 Task: Select the full in the auto-indent.
Action: Mouse moved to (24, 692)
Screenshot: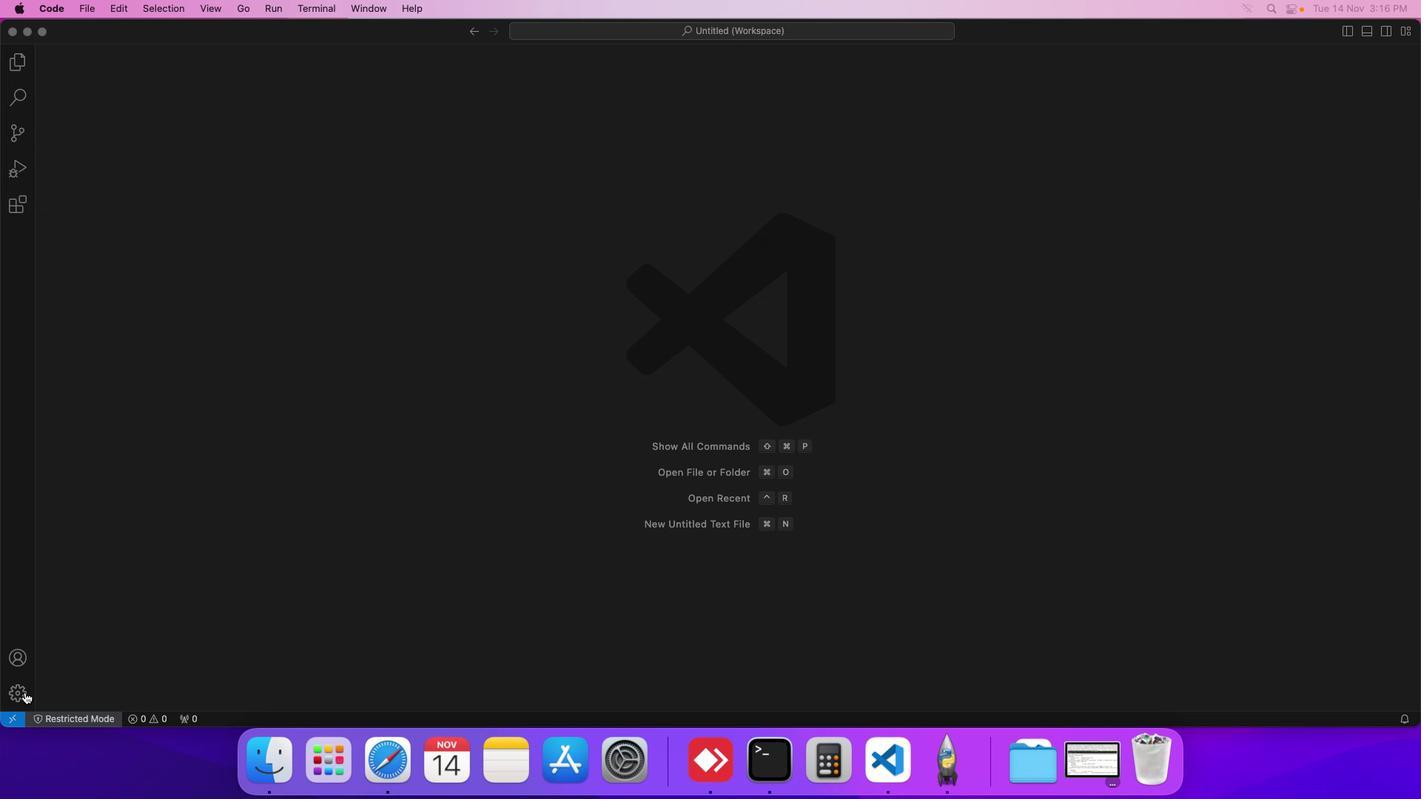 
Action: Mouse pressed left at (24, 692)
Screenshot: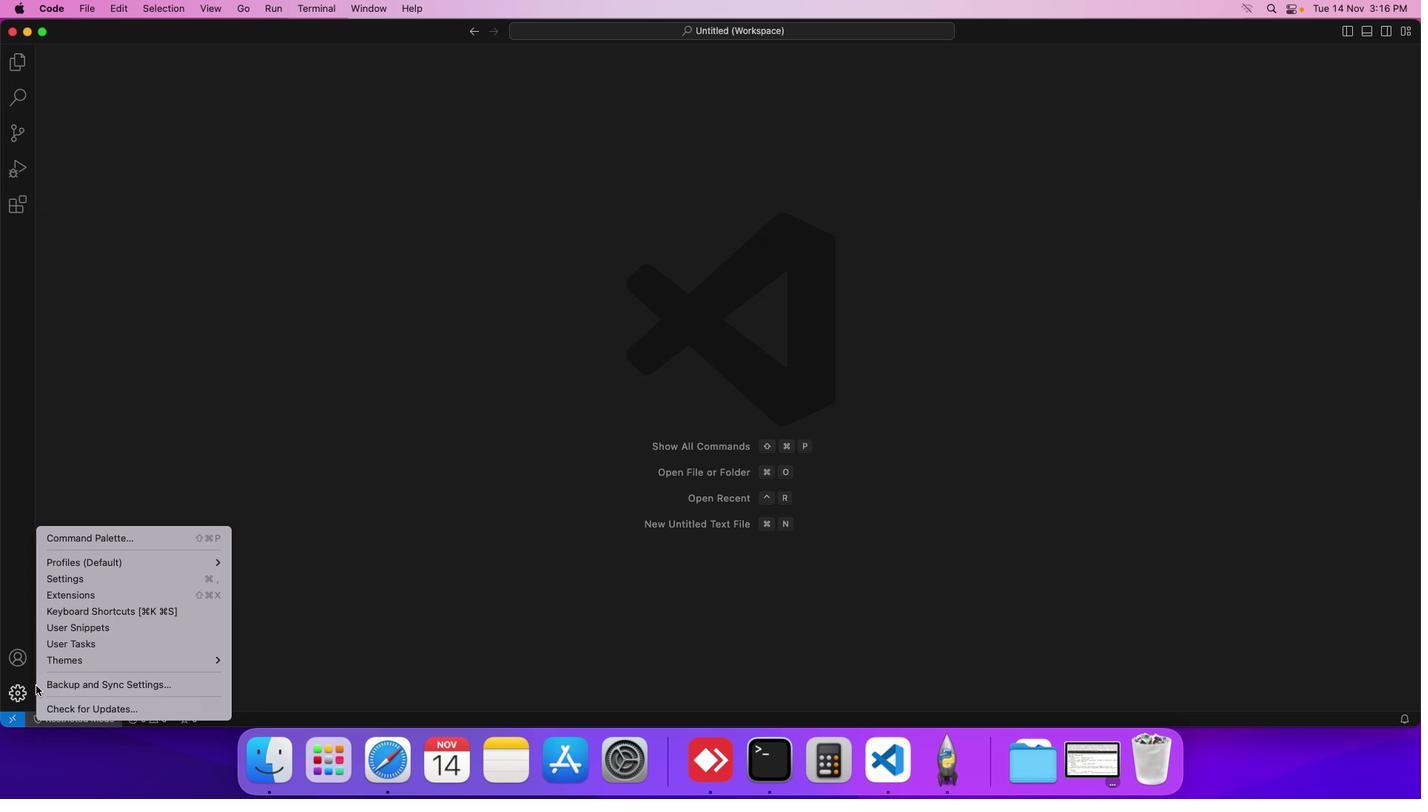 
Action: Mouse moved to (136, 580)
Screenshot: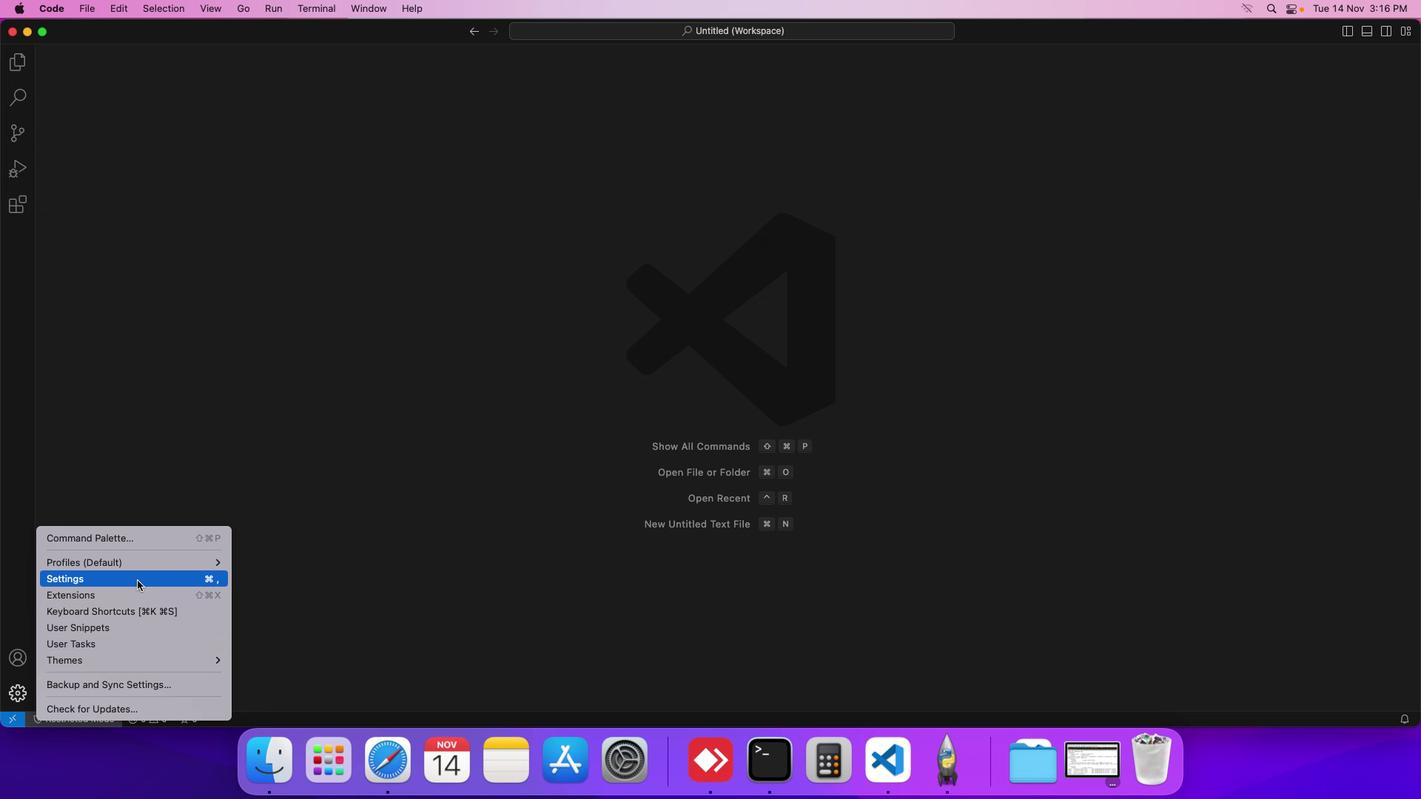 
Action: Mouse pressed left at (136, 580)
Screenshot: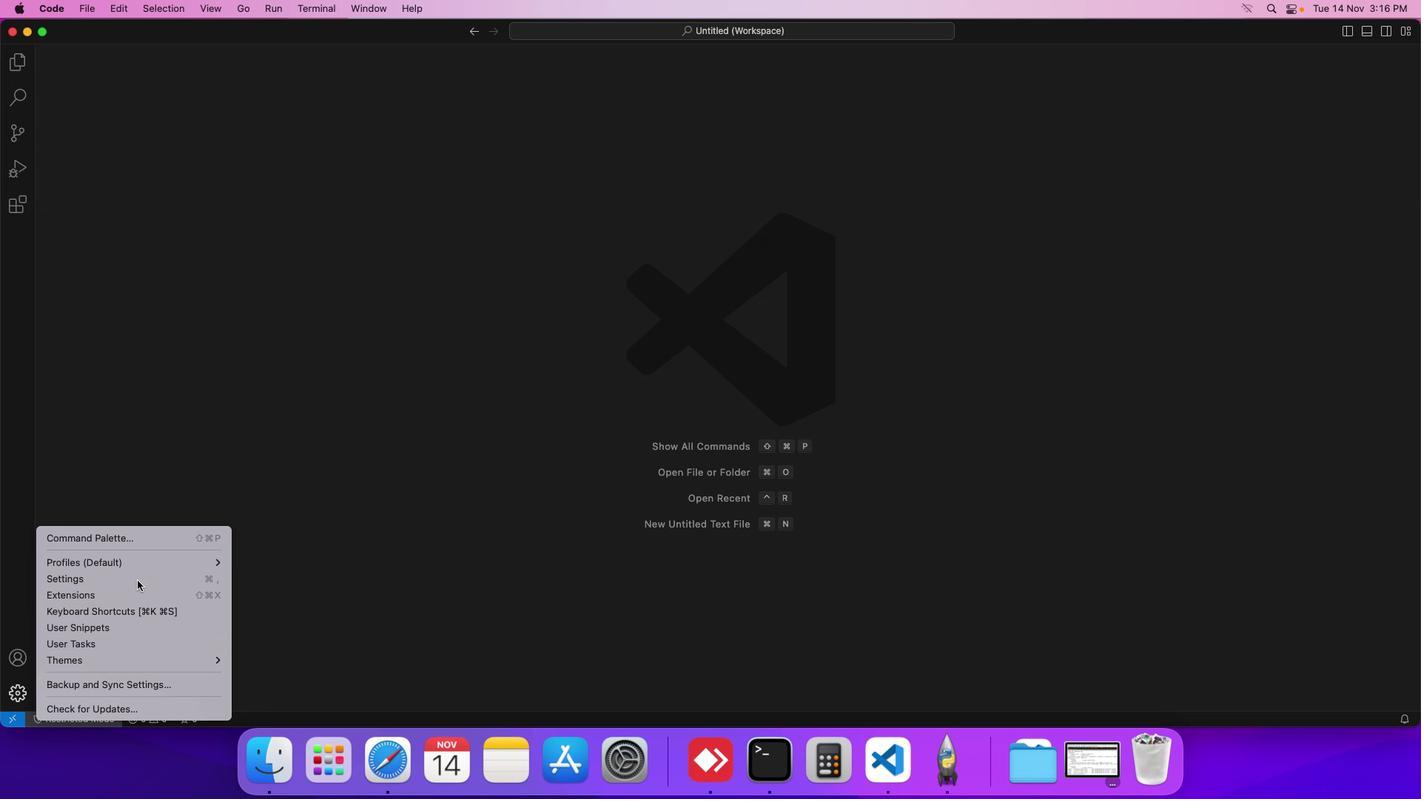 
Action: Mouse moved to (367, 117)
Screenshot: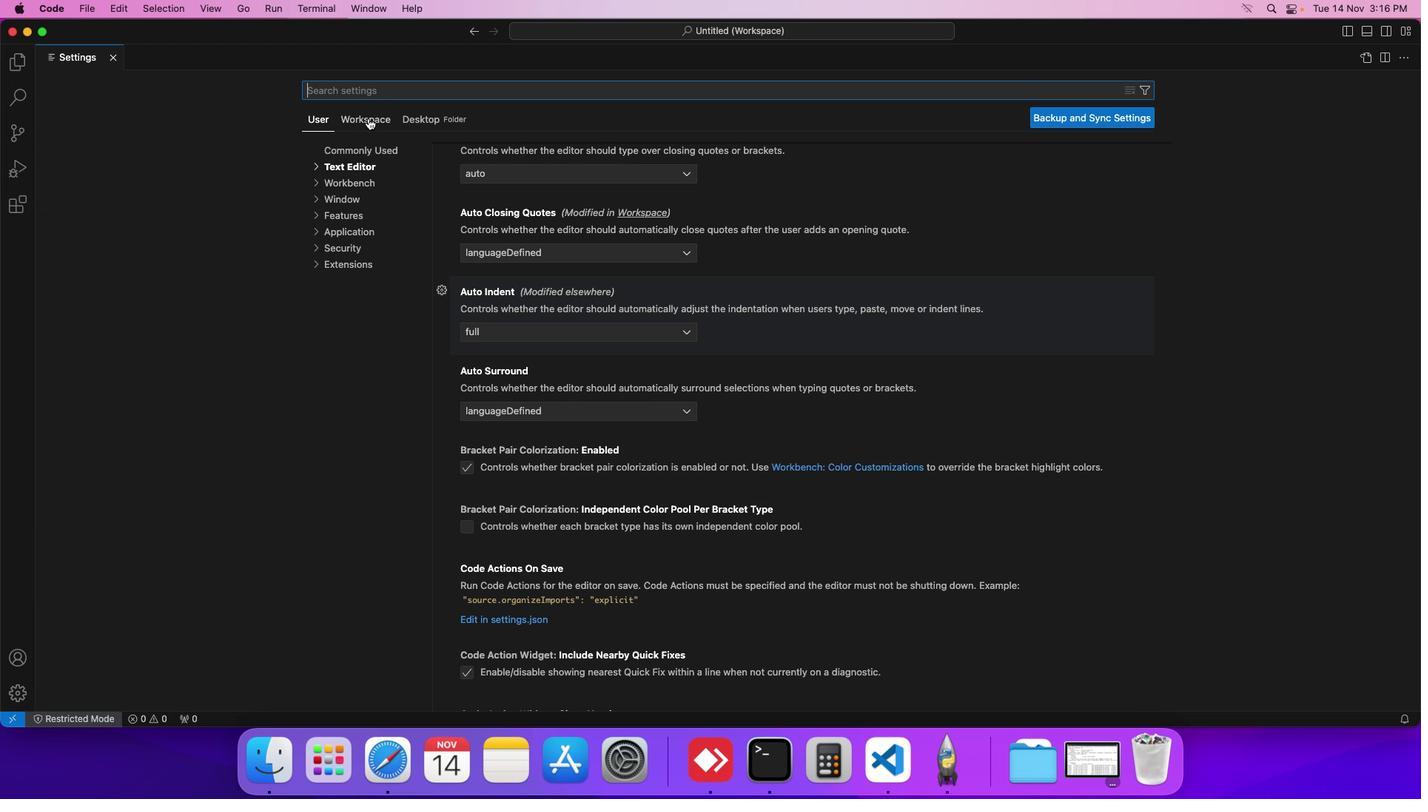 
Action: Mouse pressed left at (367, 117)
Screenshot: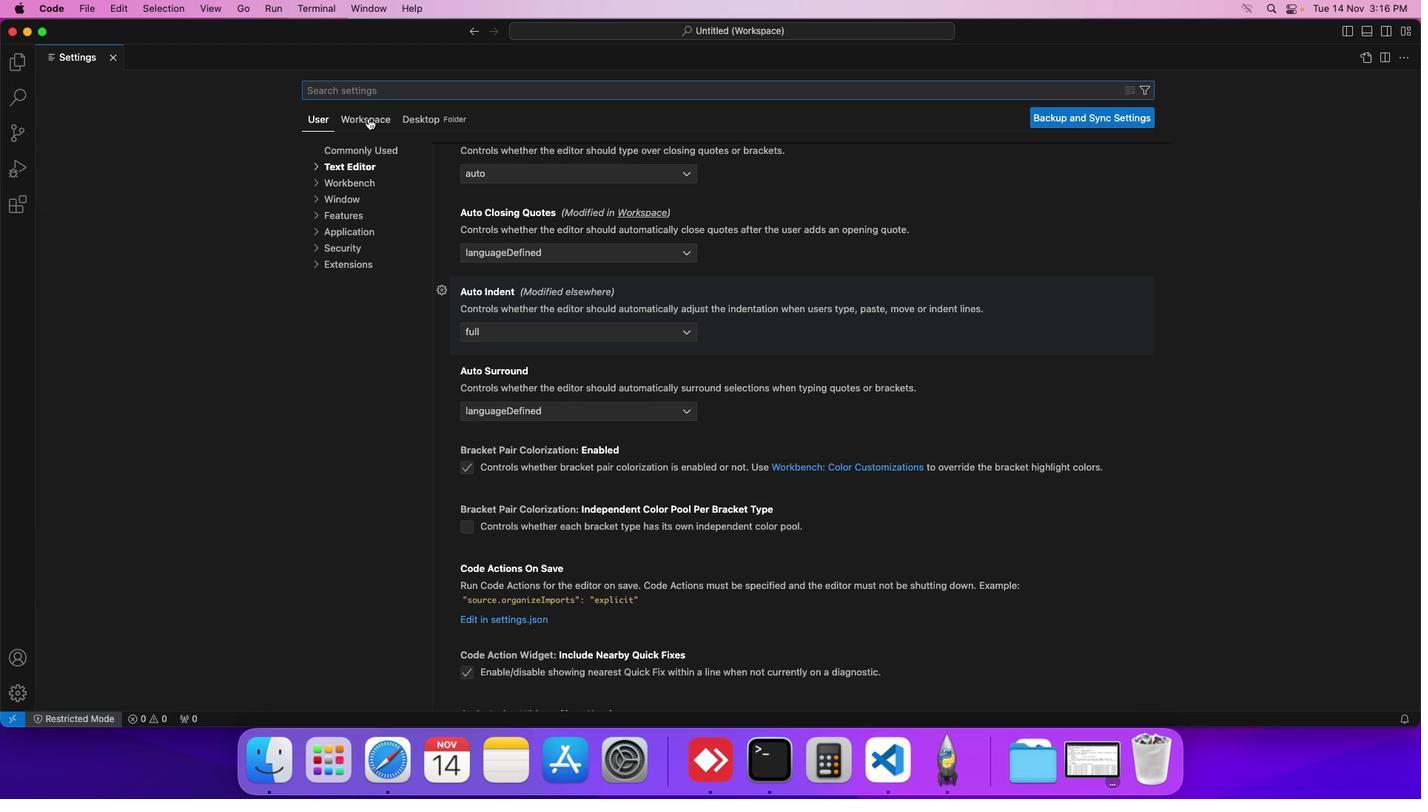 
Action: Mouse moved to (362, 165)
Screenshot: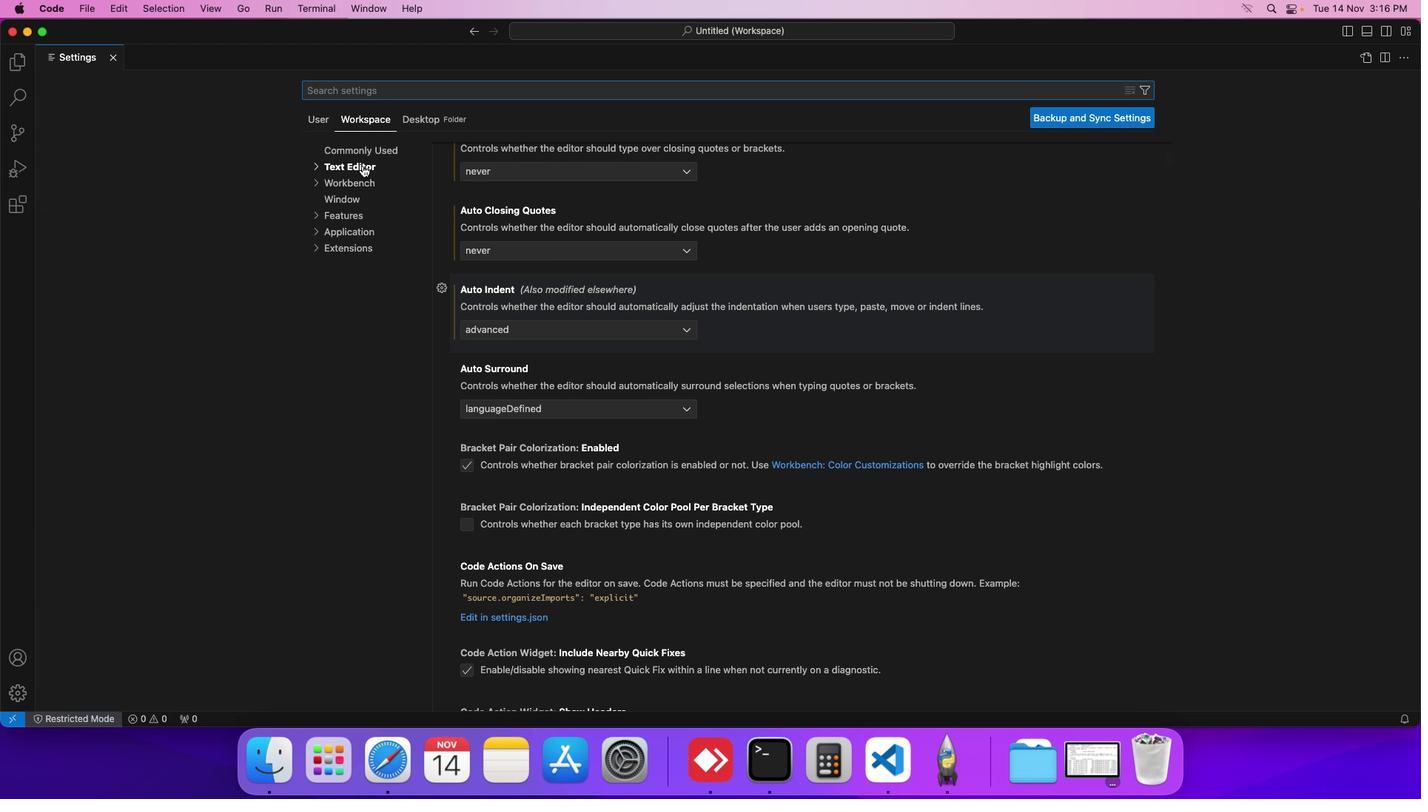 
Action: Mouse pressed left at (362, 165)
Screenshot: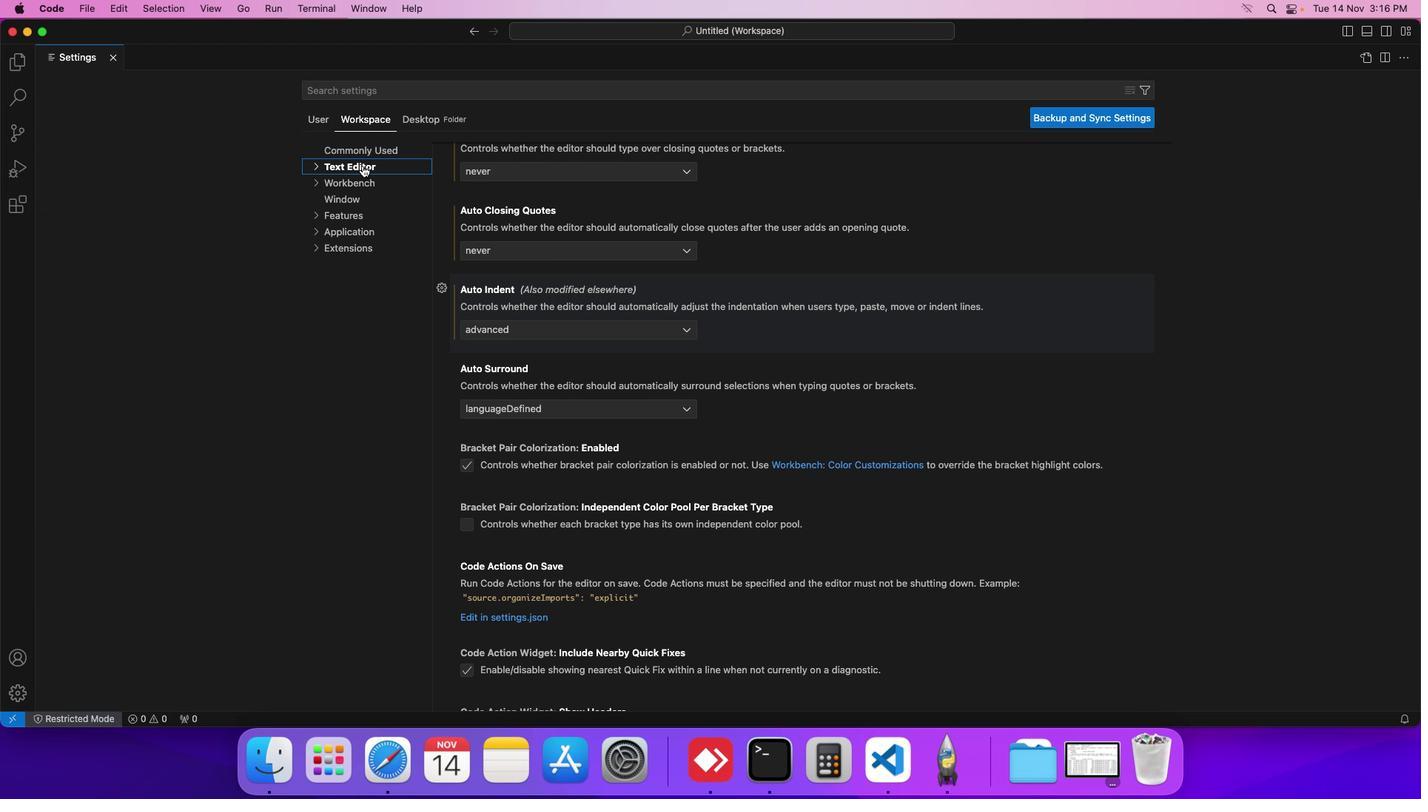 
Action: Mouse moved to (551, 322)
Screenshot: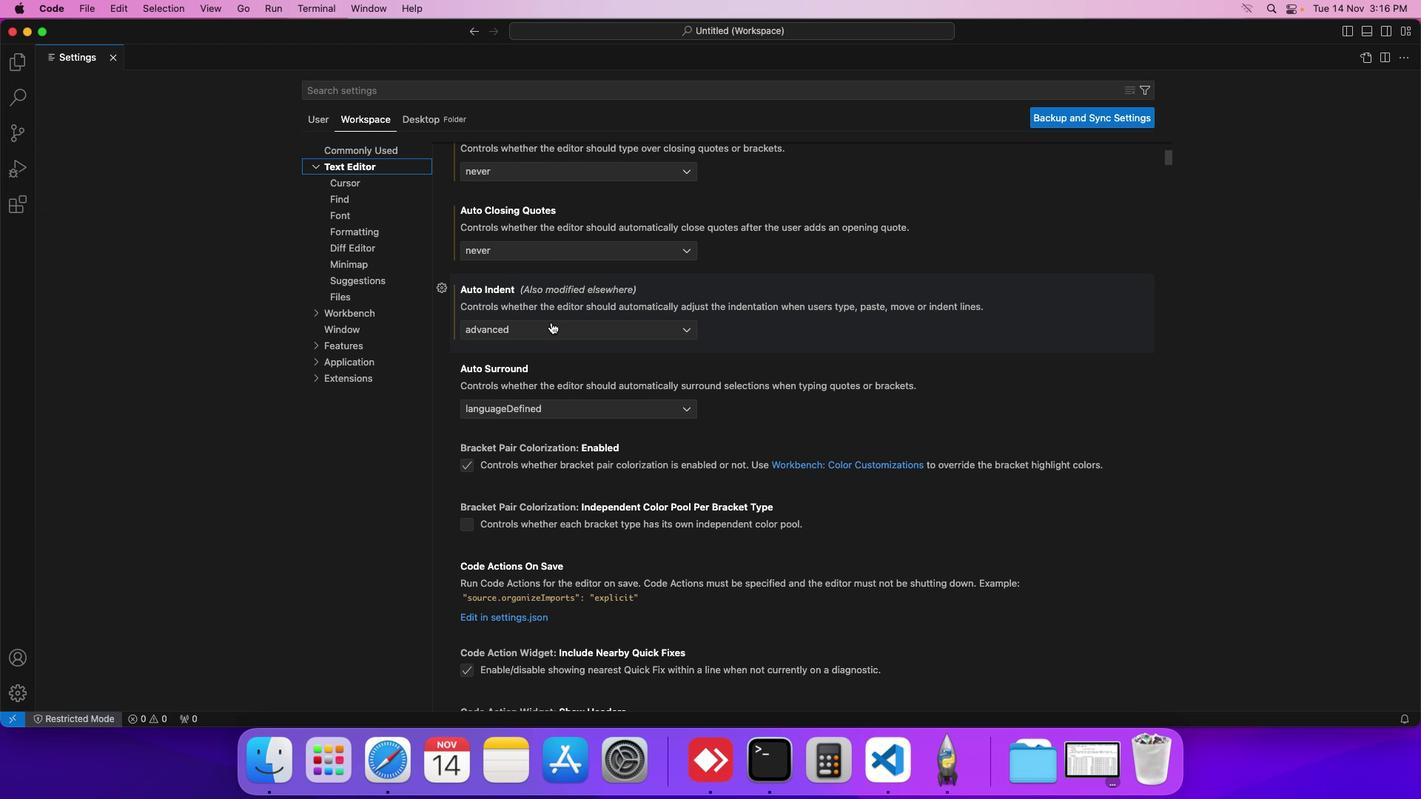 
Action: Mouse pressed left at (551, 322)
Screenshot: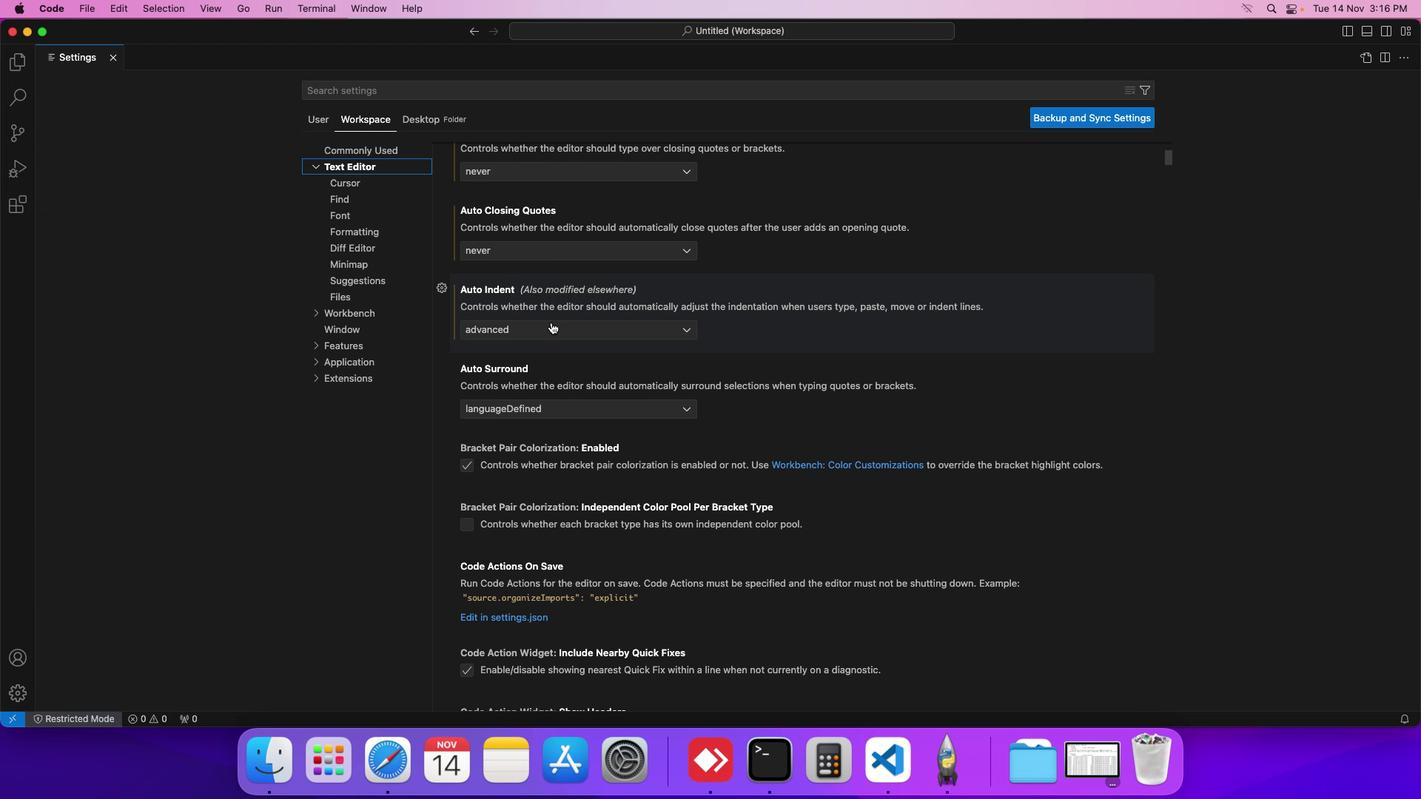 
Action: Mouse moved to (510, 407)
Screenshot: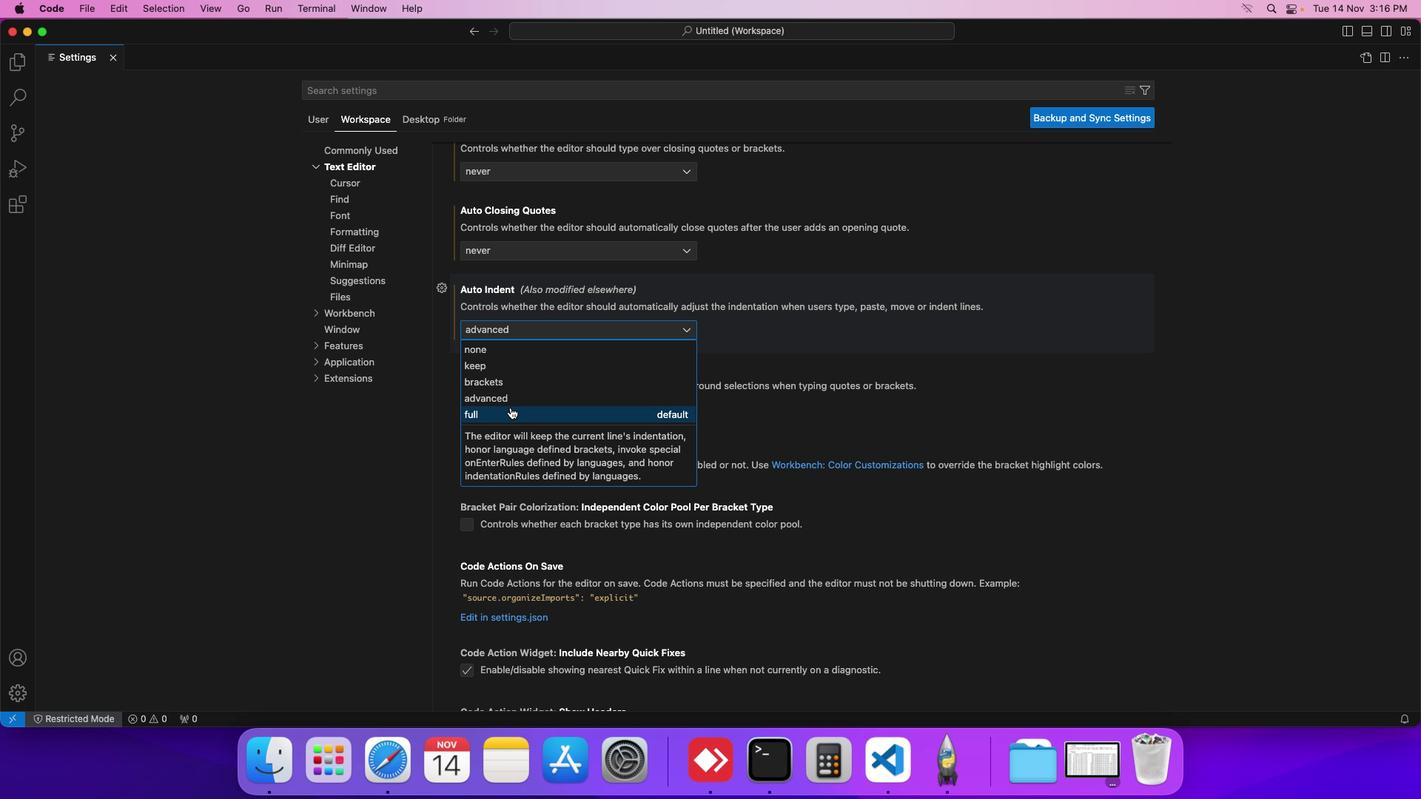
Action: Mouse pressed left at (510, 407)
Screenshot: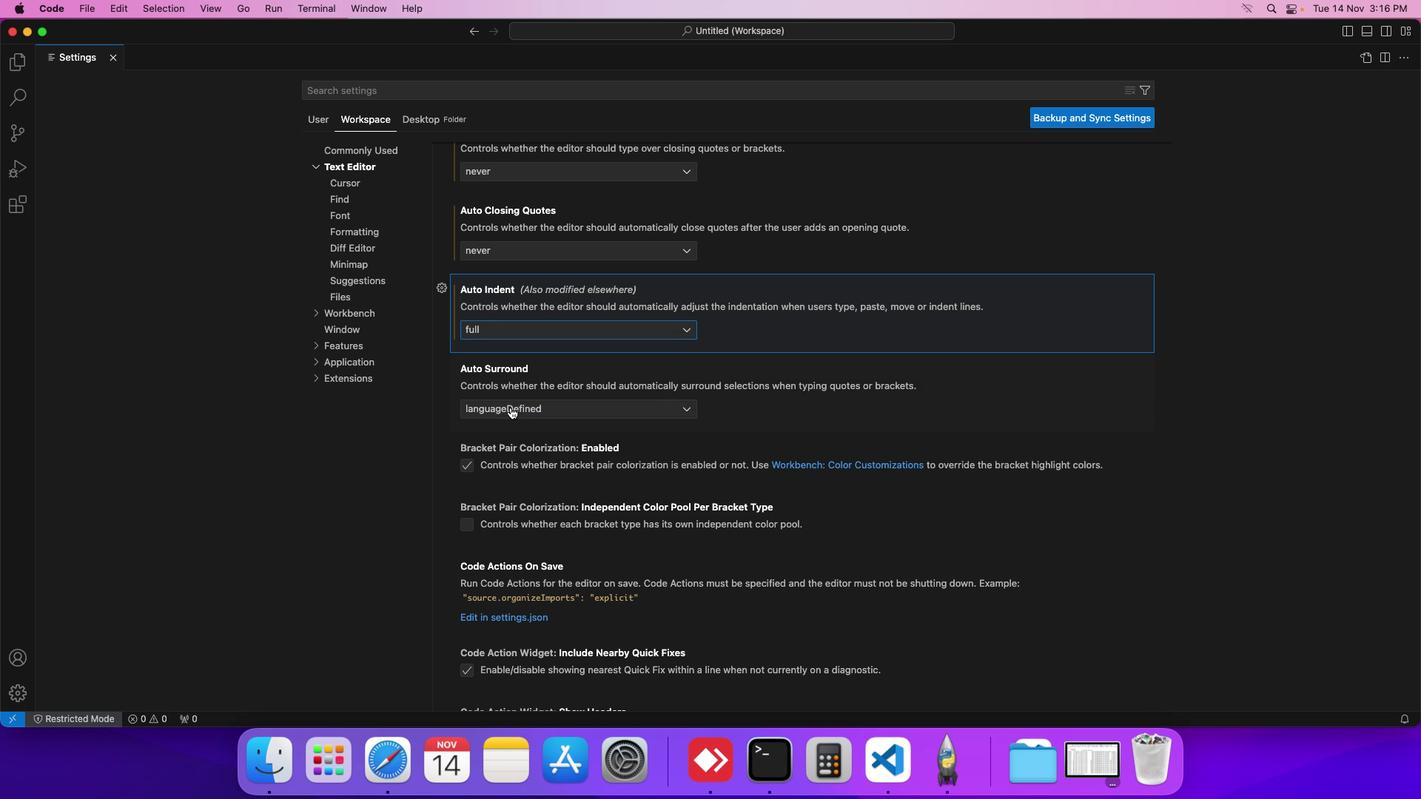 
